Task: Choose the pronouns "he/him".
Action: Mouse moved to (1342, 111)
Screenshot: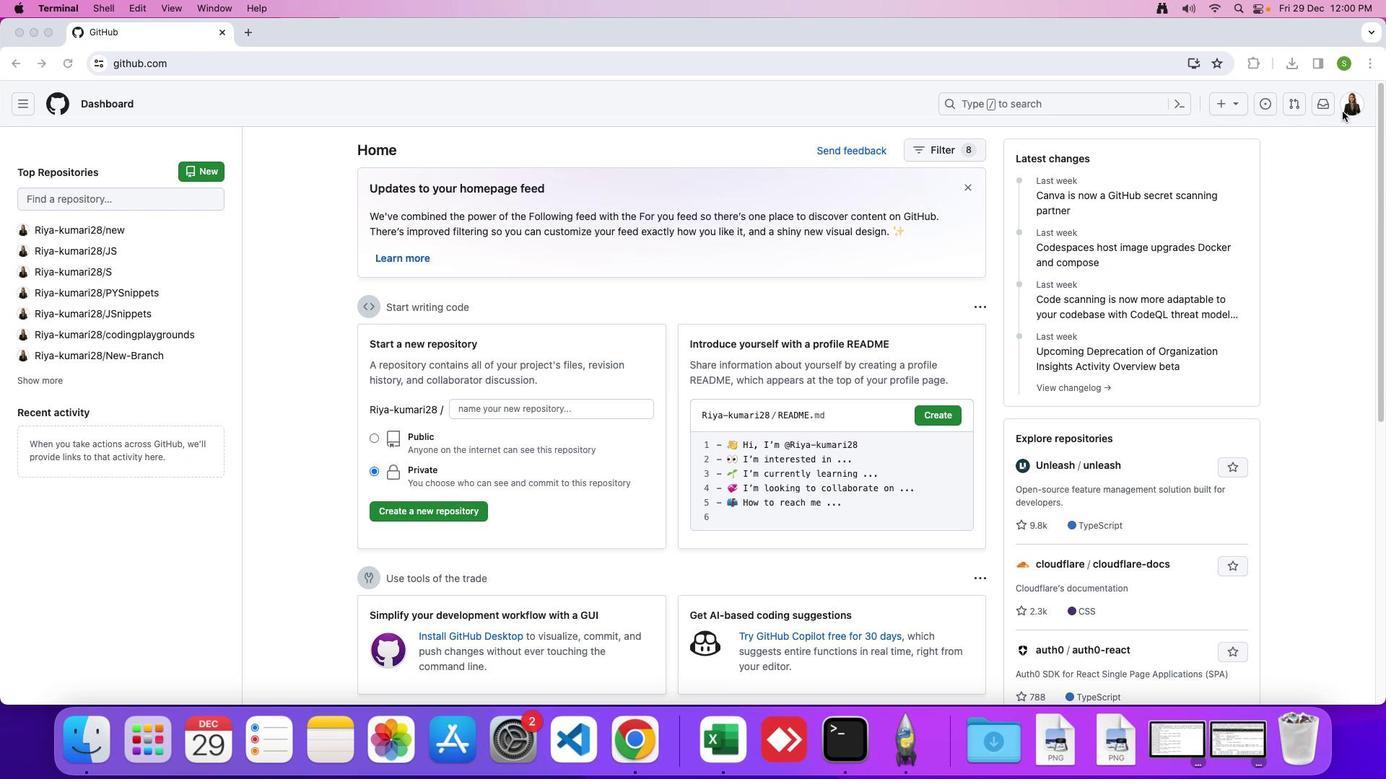 
Action: Mouse pressed left at (1342, 111)
Screenshot: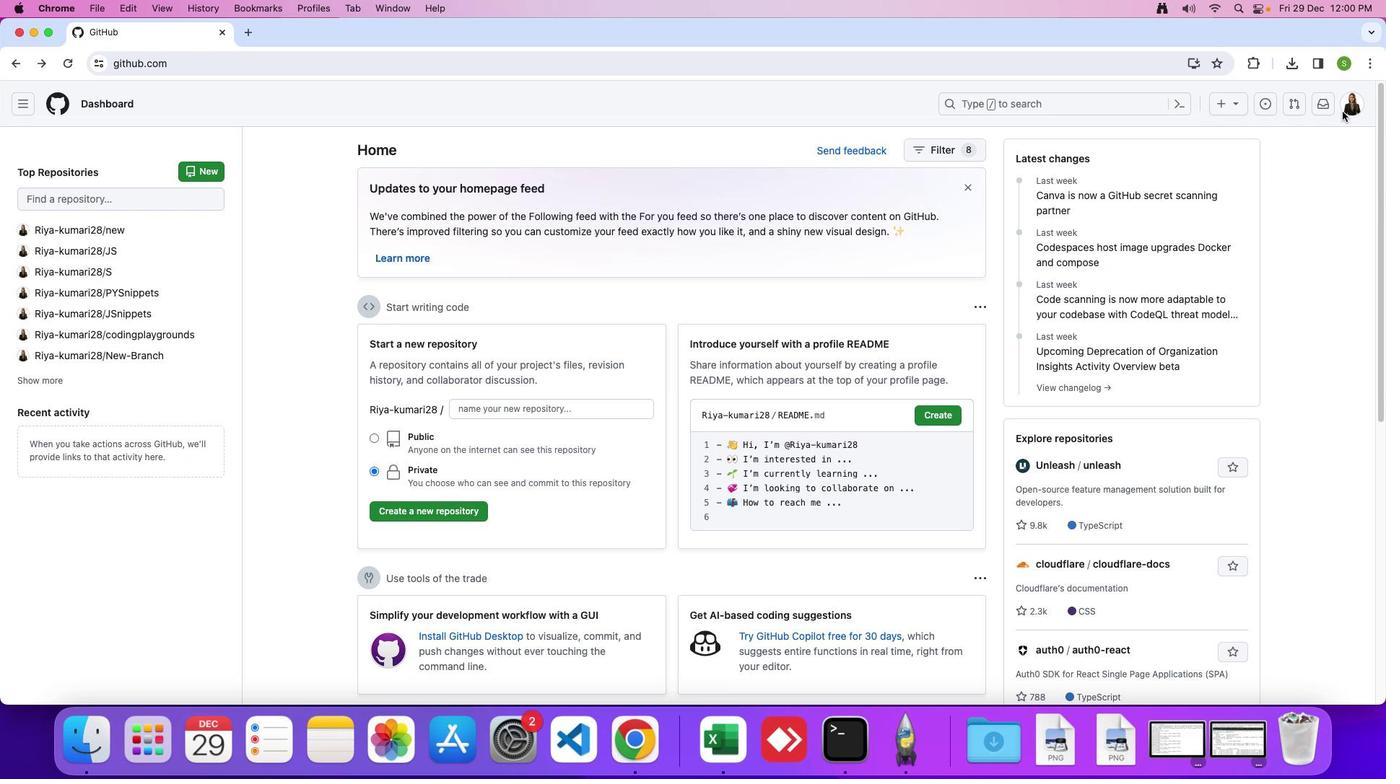 
Action: Mouse moved to (1350, 107)
Screenshot: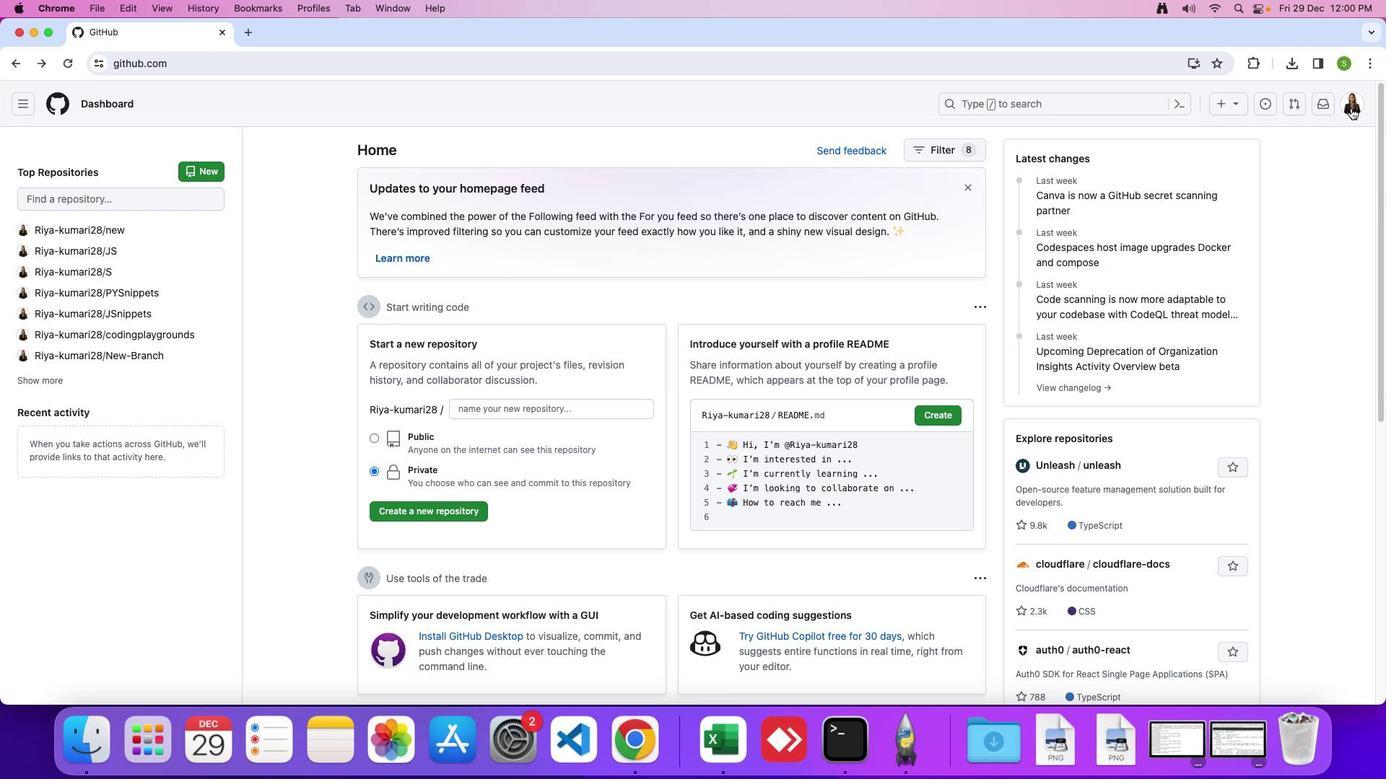 
Action: Mouse pressed left at (1350, 107)
Screenshot: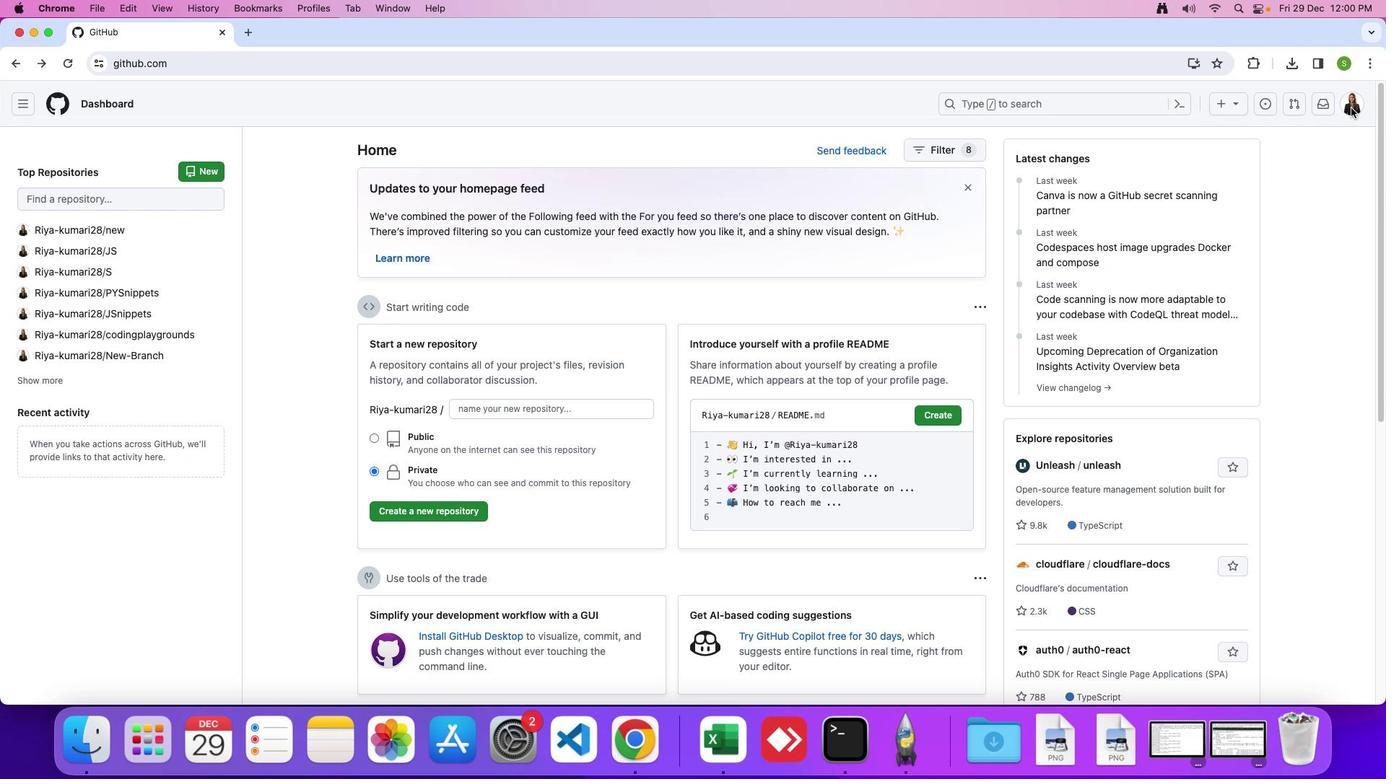 
Action: Mouse moved to (1234, 171)
Screenshot: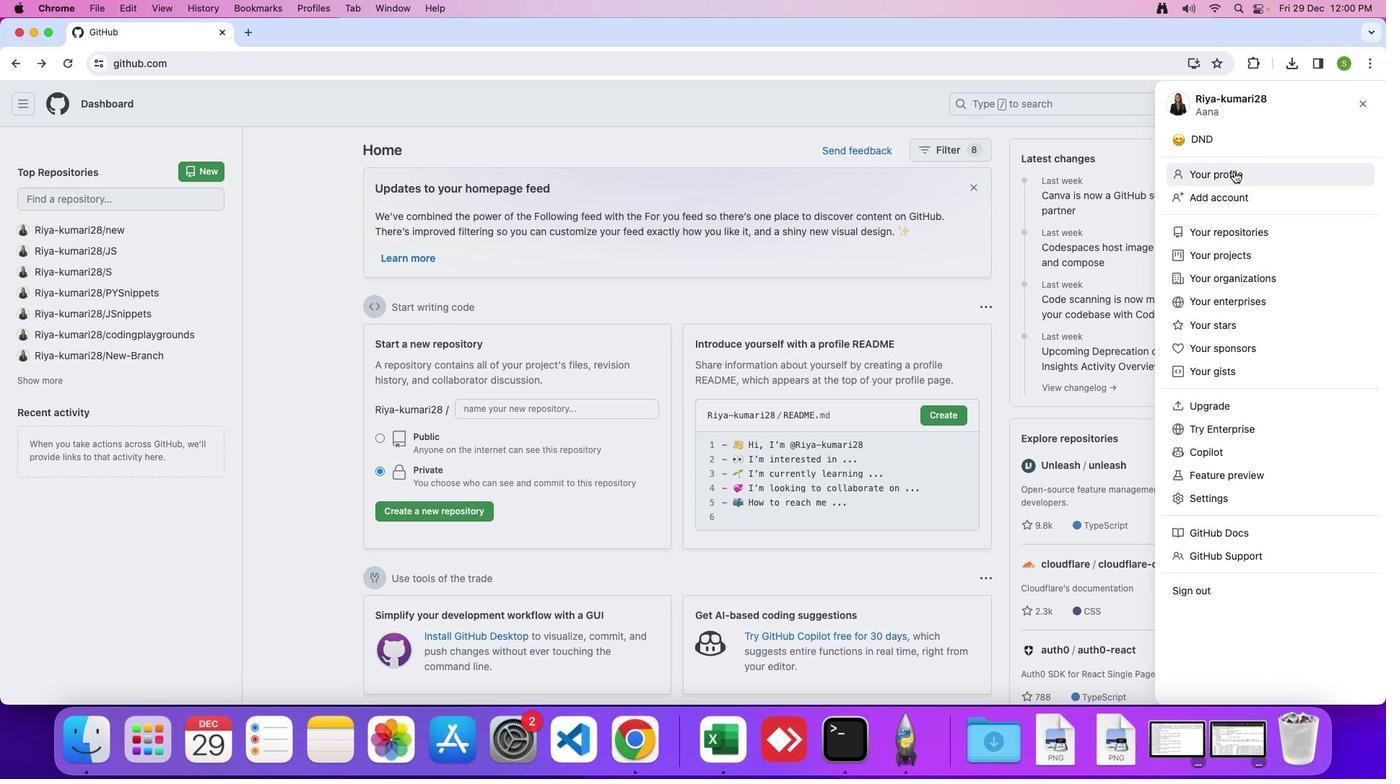 
Action: Mouse pressed left at (1234, 171)
Screenshot: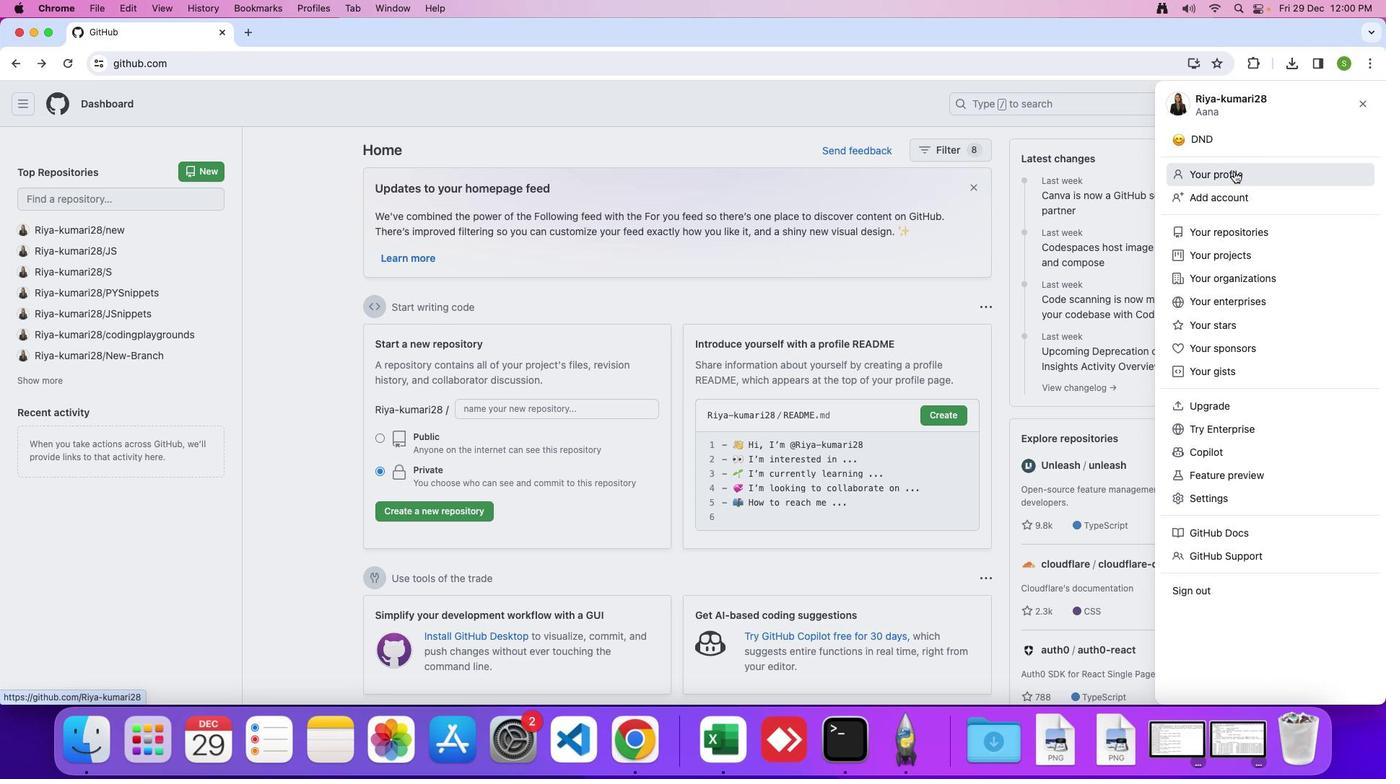 
Action: Mouse moved to (324, 506)
Screenshot: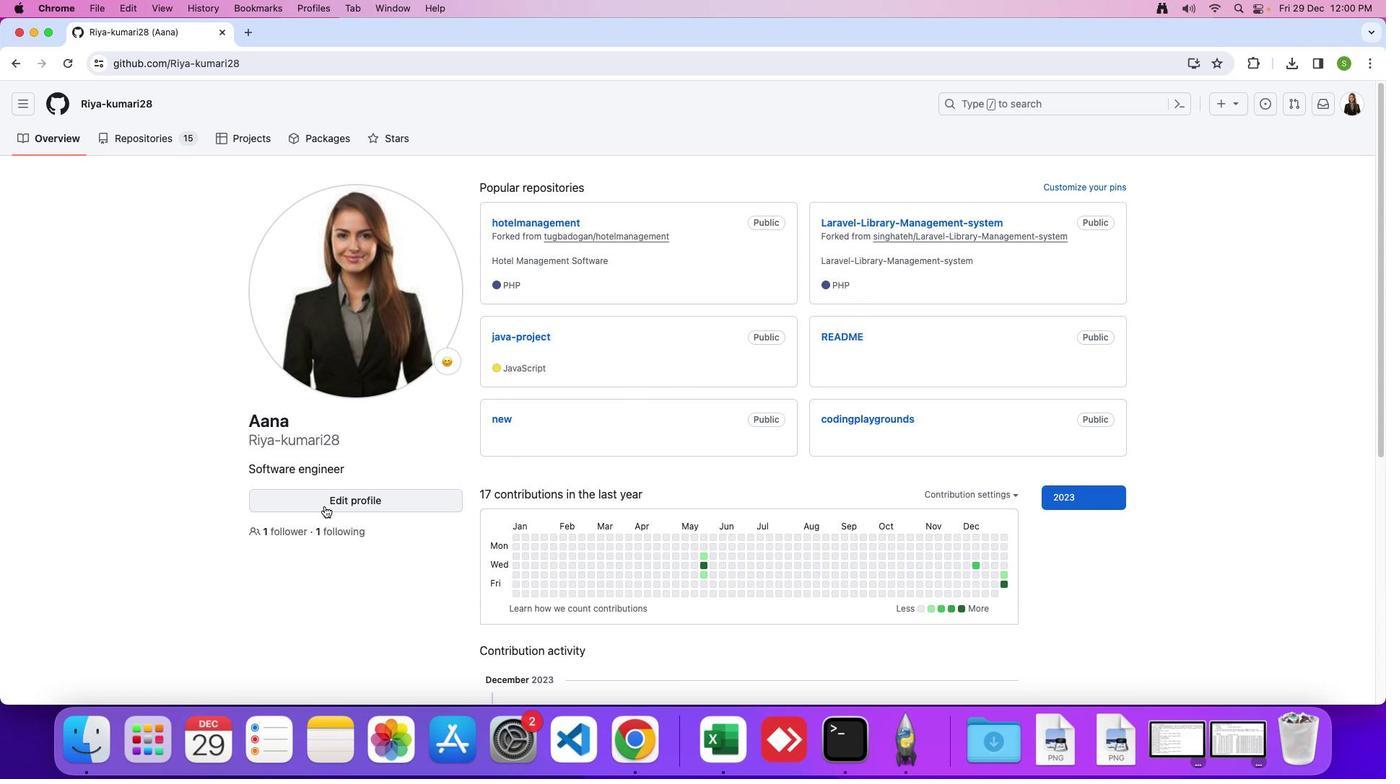 
Action: Mouse pressed left at (324, 506)
Screenshot: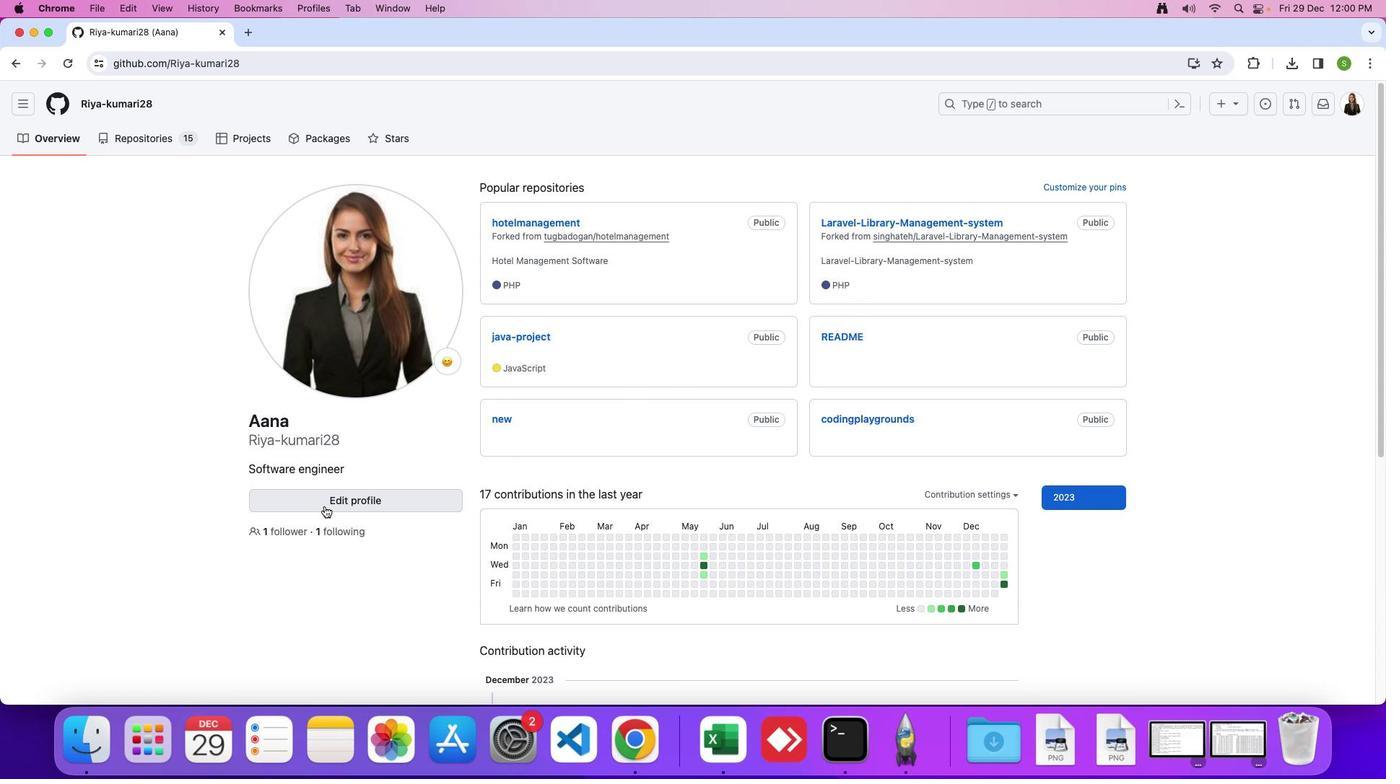 
Action: Mouse moved to (412, 469)
Screenshot: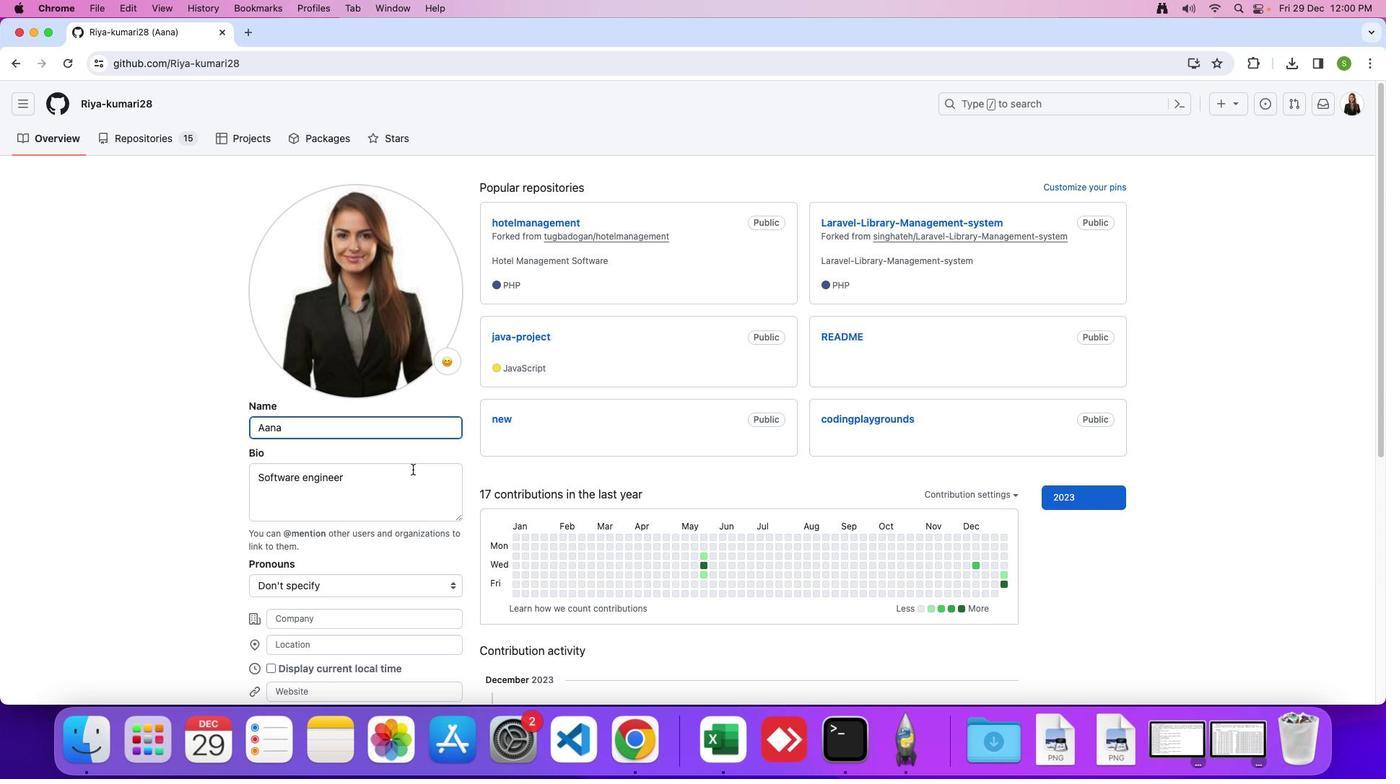 
Action: Mouse scrolled (412, 469) with delta (0, 0)
Screenshot: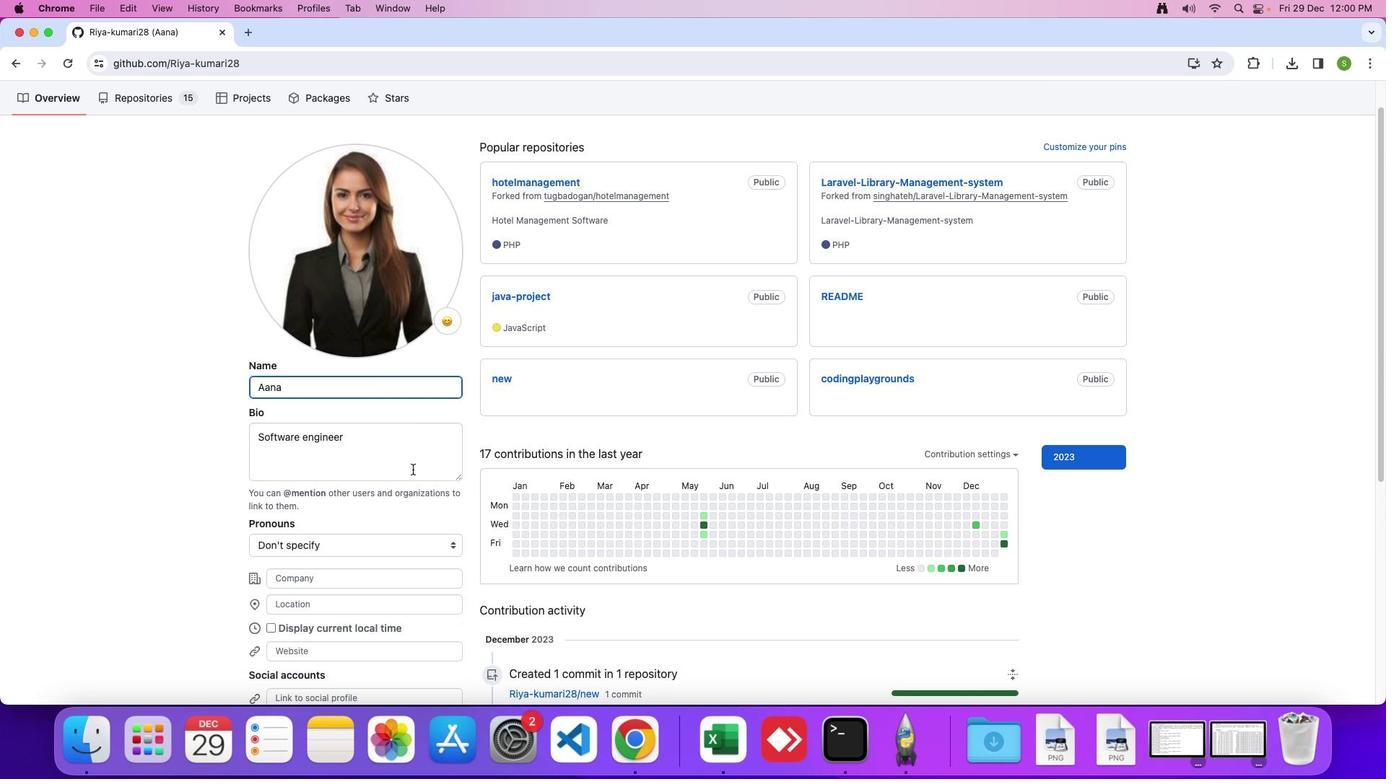 
Action: Mouse scrolled (412, 469) with delta (0, 0)
Screenshot: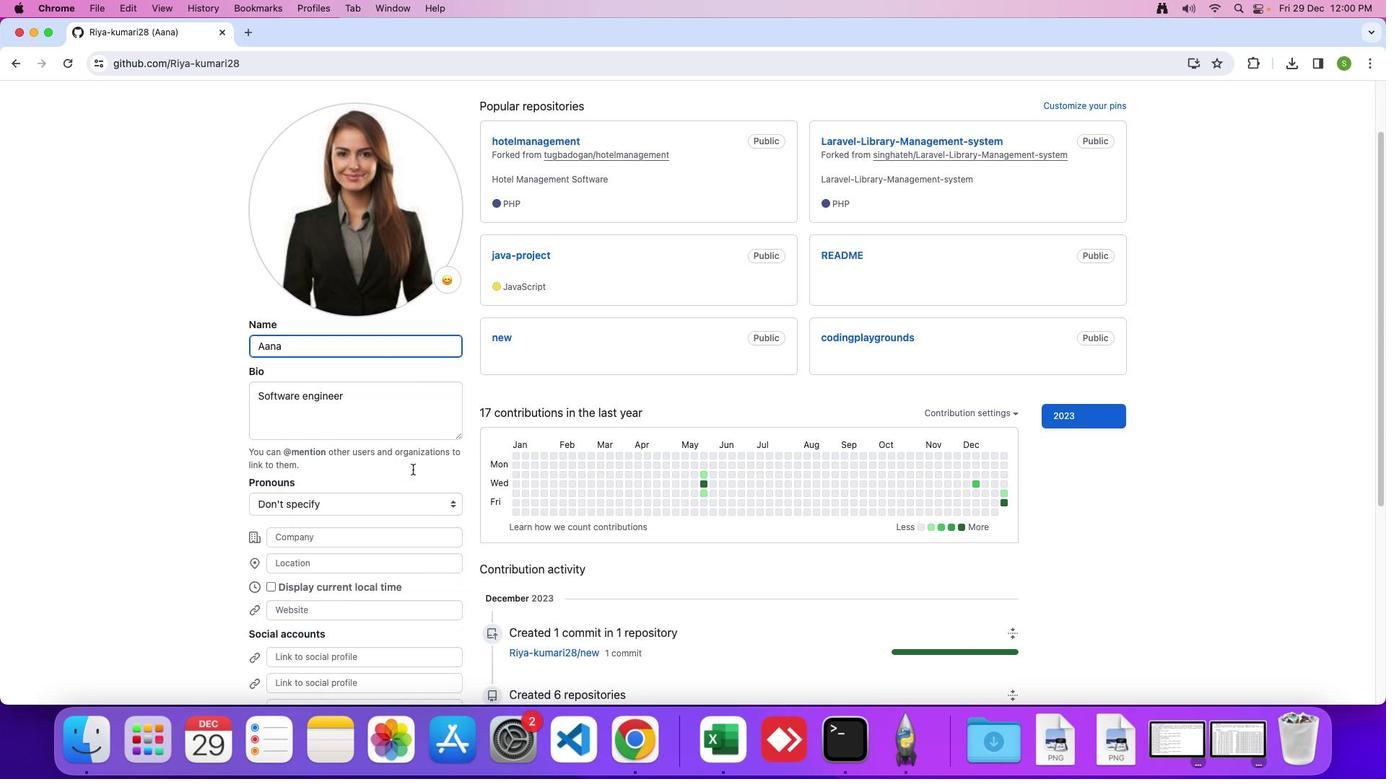 
Action: Mouse scrolled (412, 469) with delta (0, -2)
Screenshot: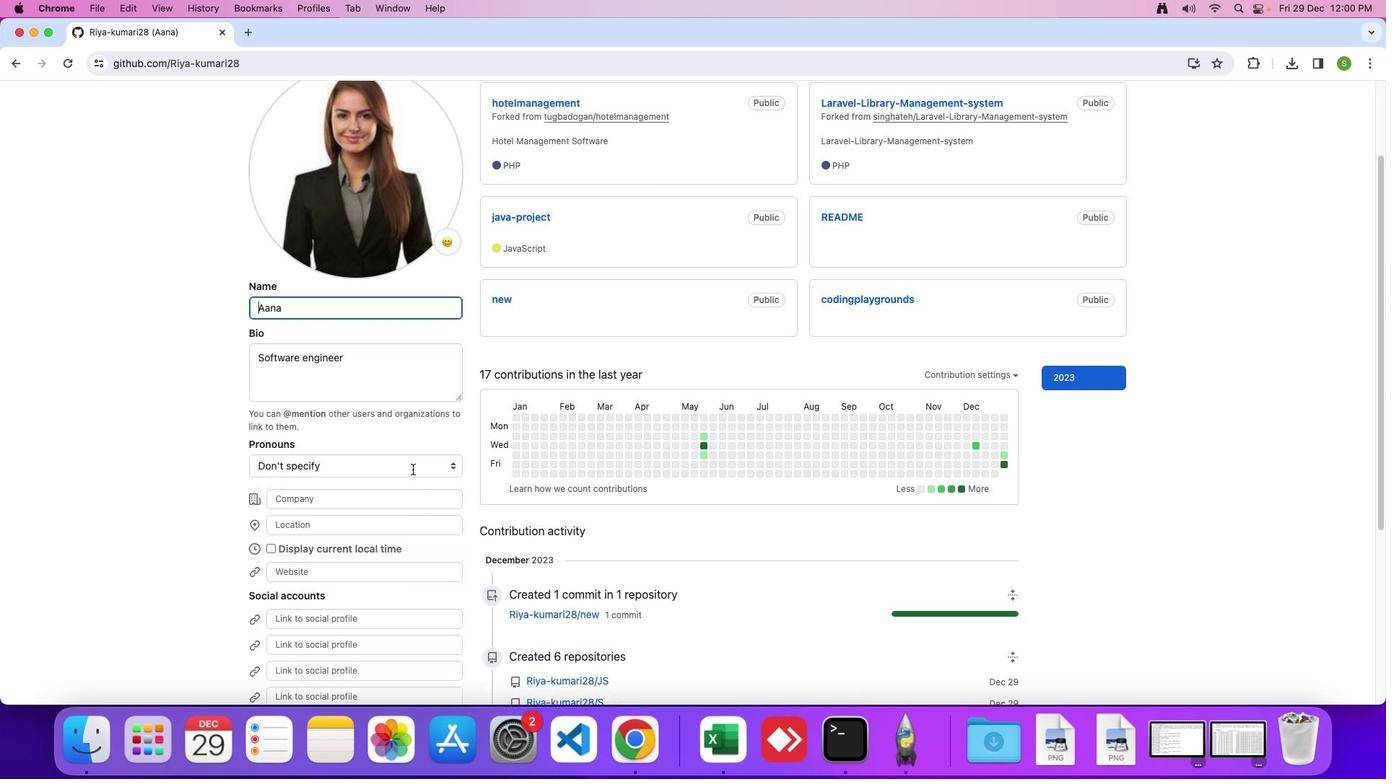 
Action: Mouse moved to (446, 435)
Screenshot: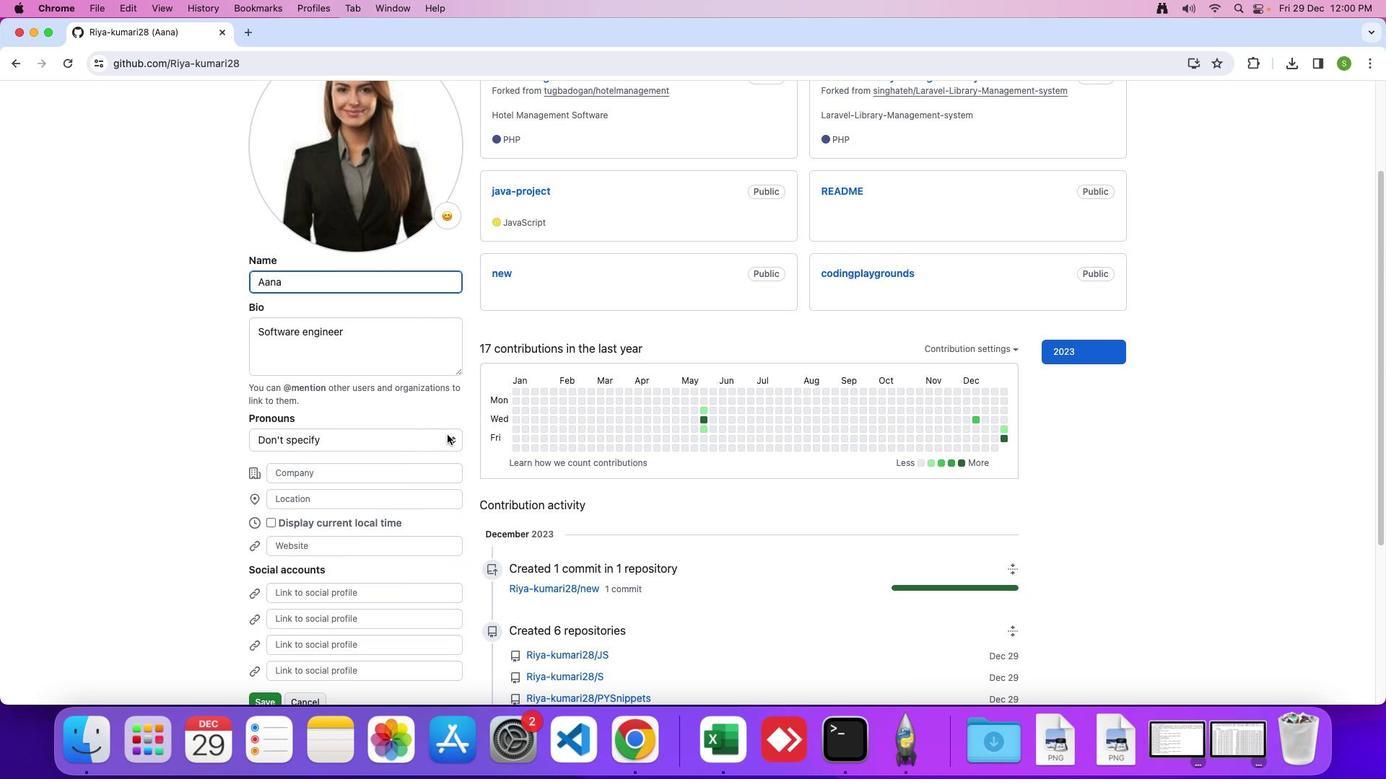 
Action: Mouse pressed left at (446, 435)
Screenshot: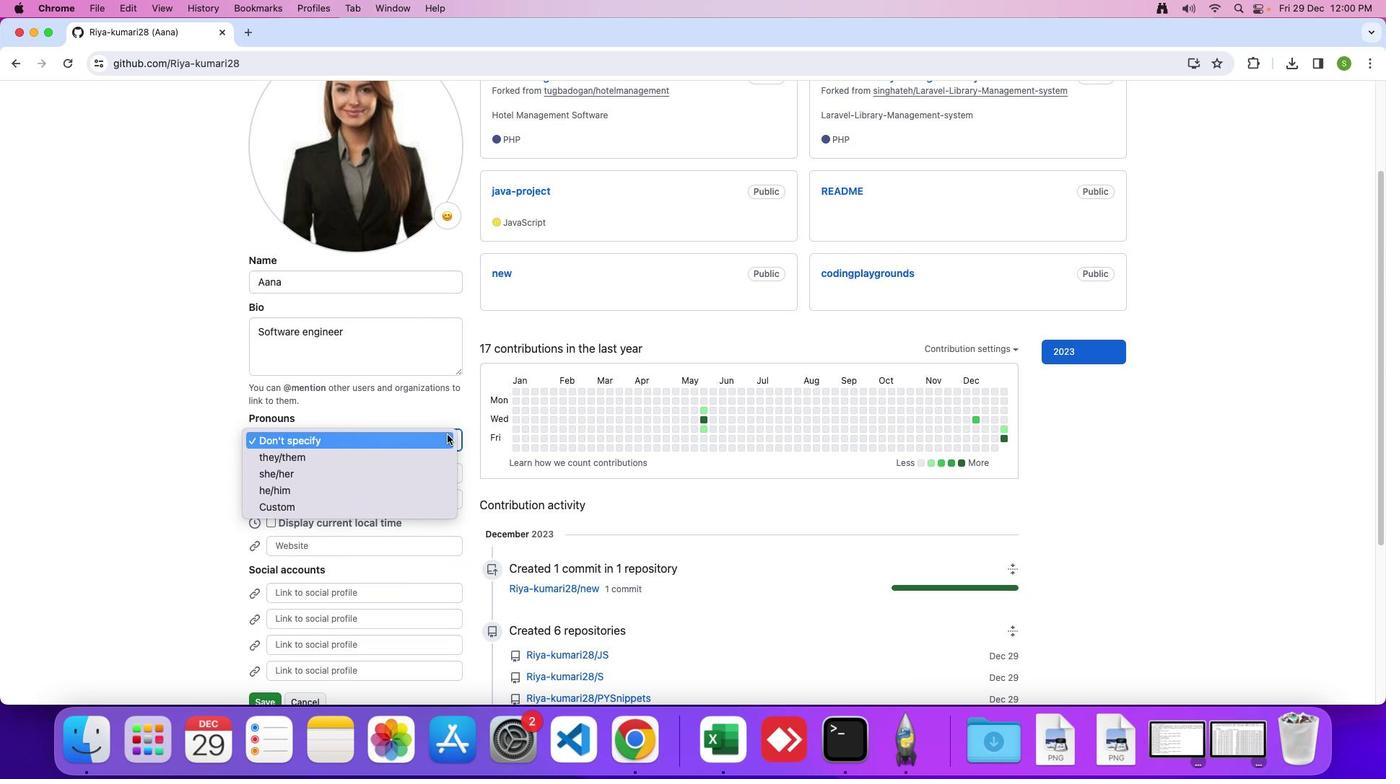 
Action: Mouse moved to (401, 496)
Screenshot: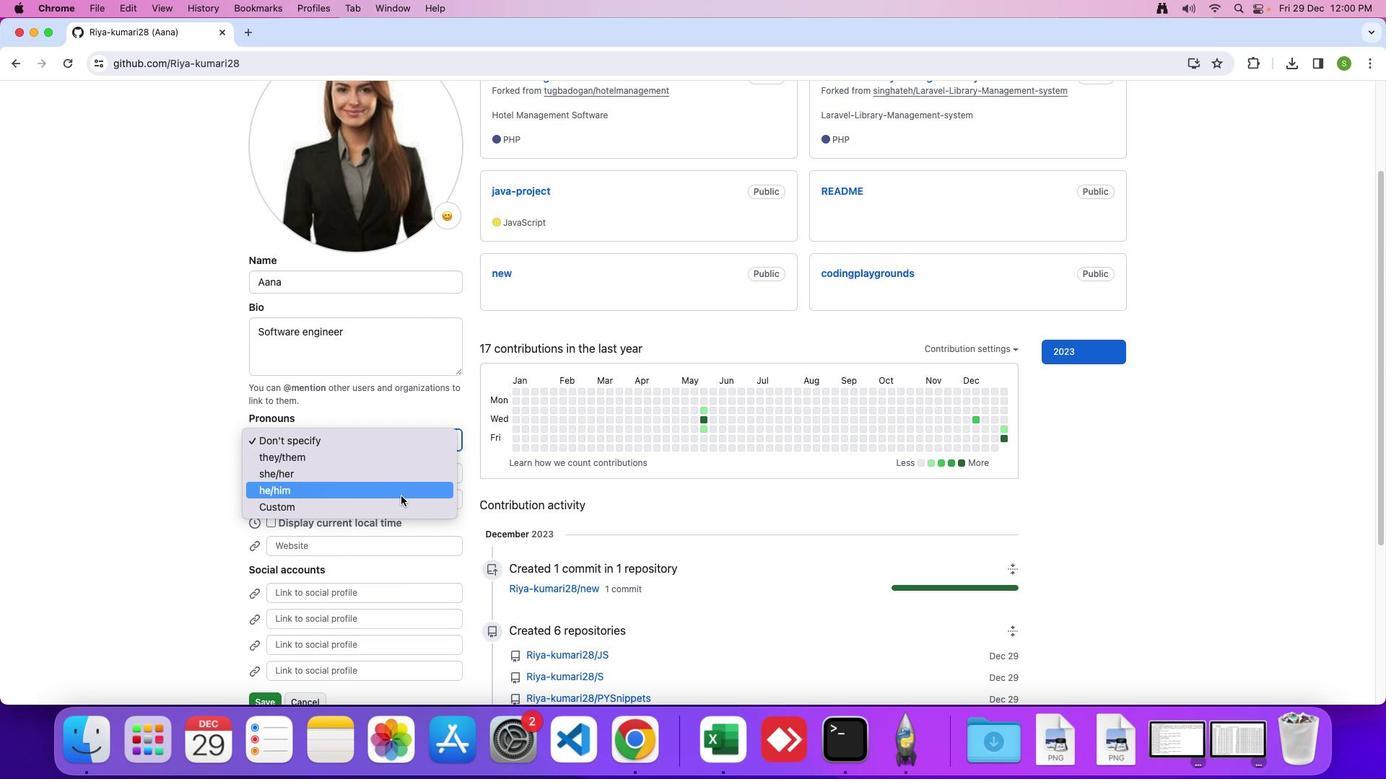 
Action: Mouse pressed left at (401, 496)
Screenshot: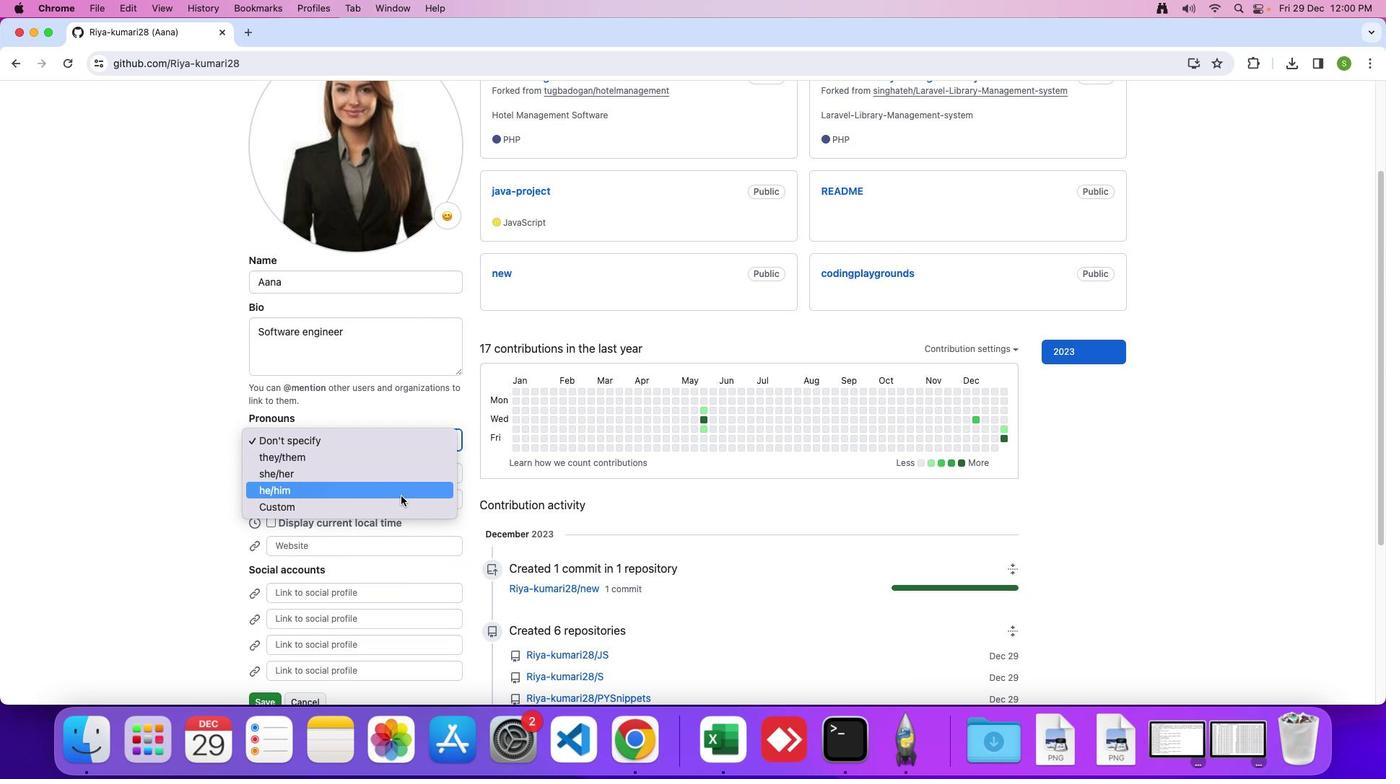 
